 Task: Create a due date automation when advanced on, 2 days after a card is due add basic assigned only to me at 11:00 AM.
Action: Mouse moved to (1041, 86)
Screenshot: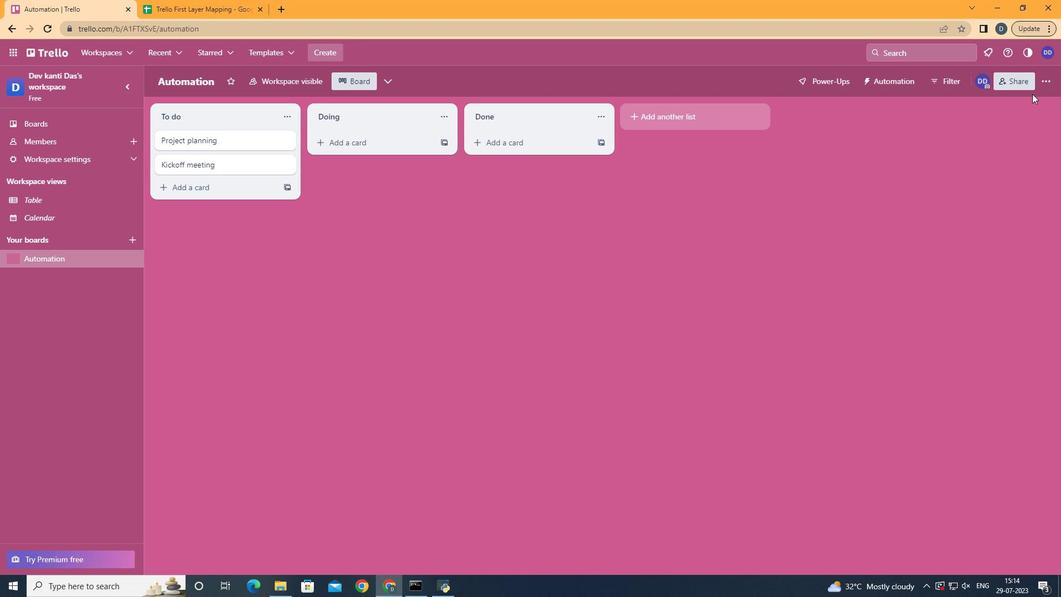 
Action: Mouse pressed left at (1041, 86)
Screenshot: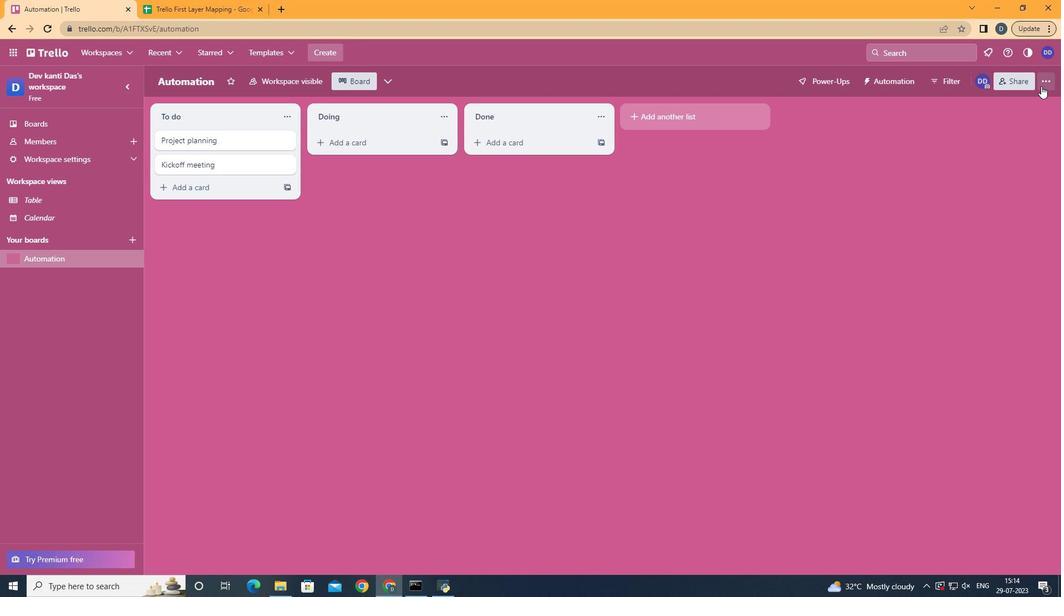
Action: Mouse moved to (954, 245)
Screenshot: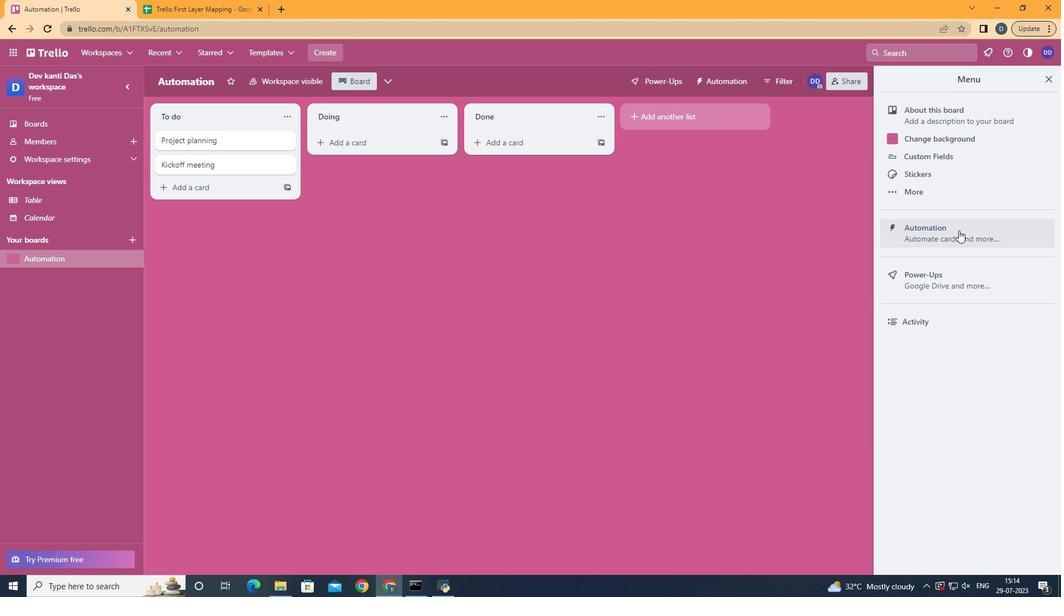 
Action: Mouse pressed left at (954, 245)
Screenshot: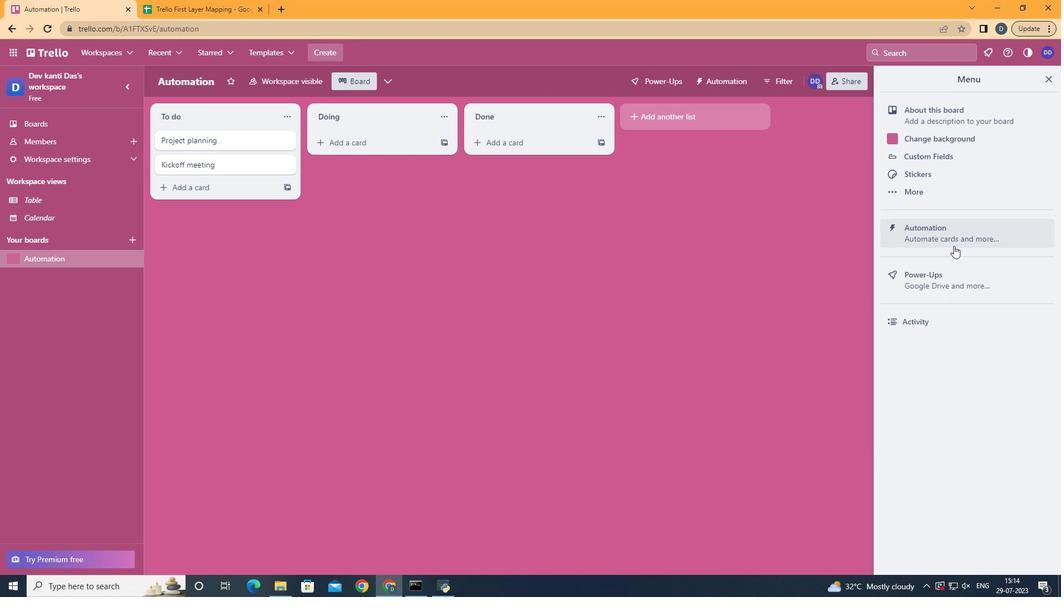 
Action: Mouse moved to (213, 224)
Screenshot: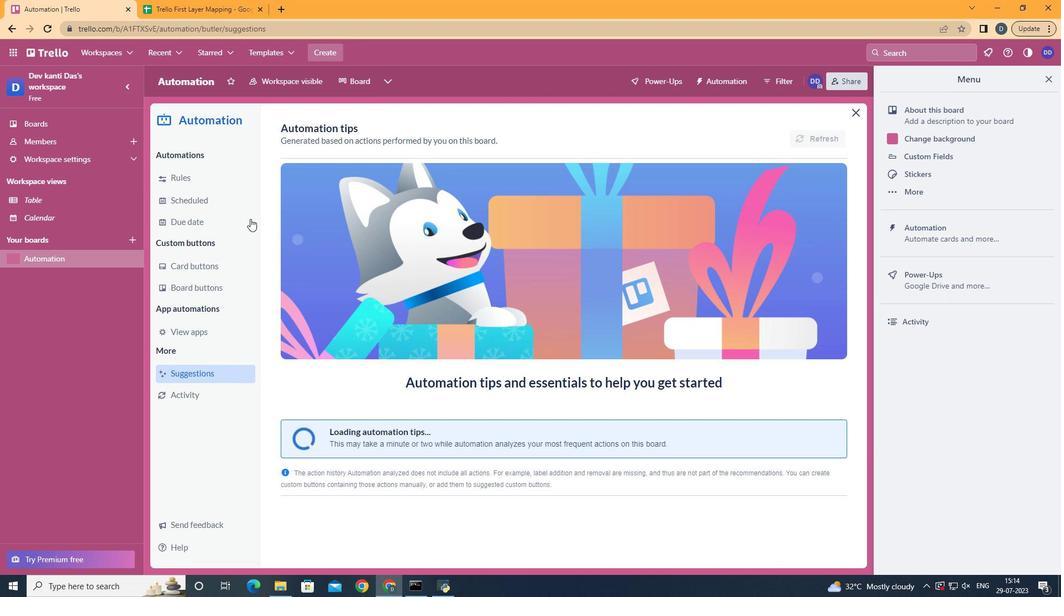 
Action: Mouse pressed left at (213, 224)
Screenshot: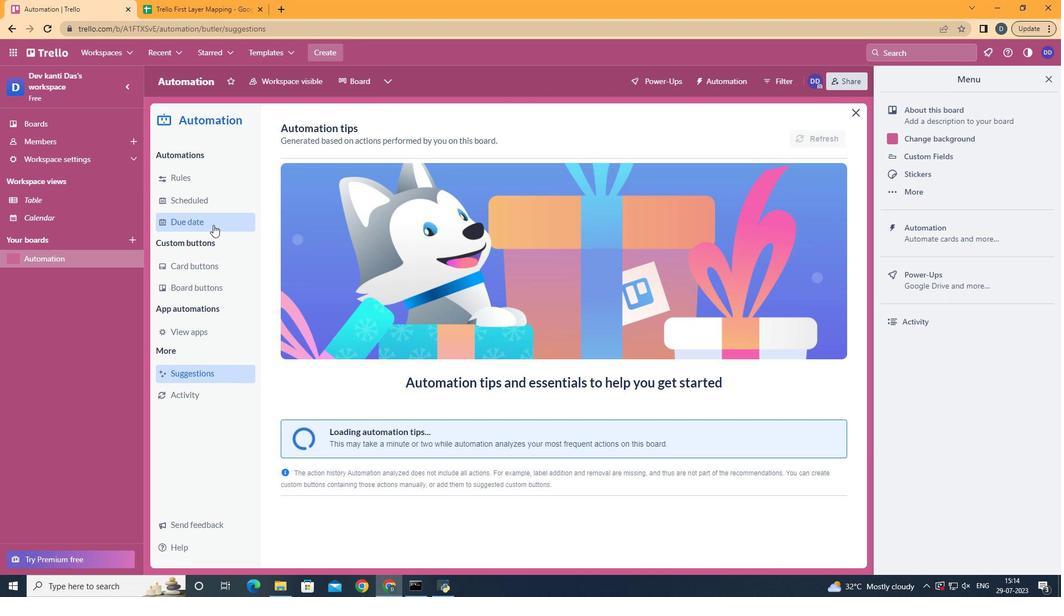 
Action: Mouse moved to (792, 134)
Screenshot: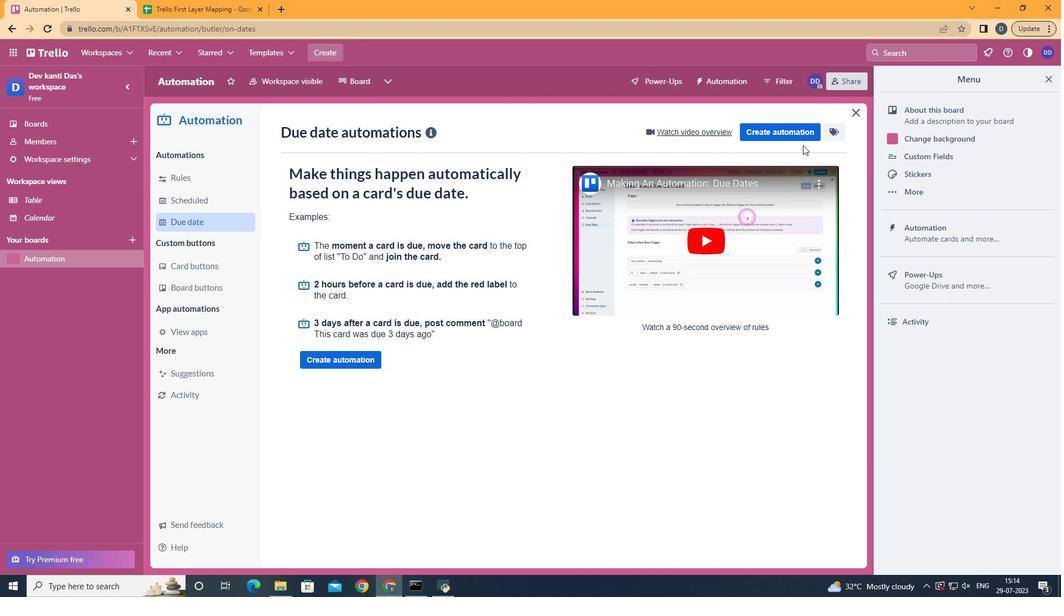 
Action: Mouse pressed left at (792, 134)
Screenshot: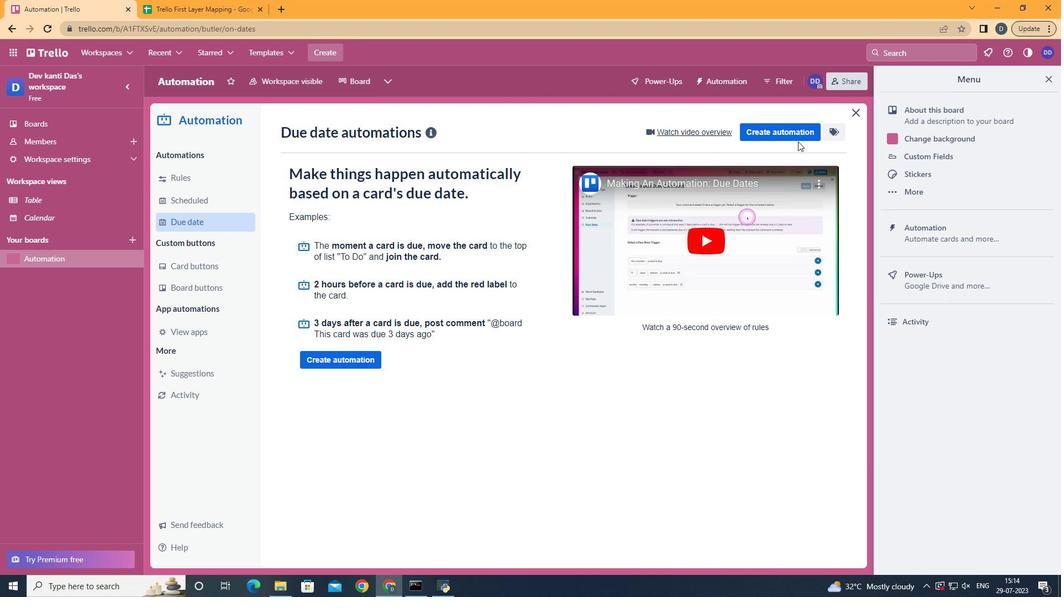 
Action: Mouse moved to (553, 232)
Screenshot: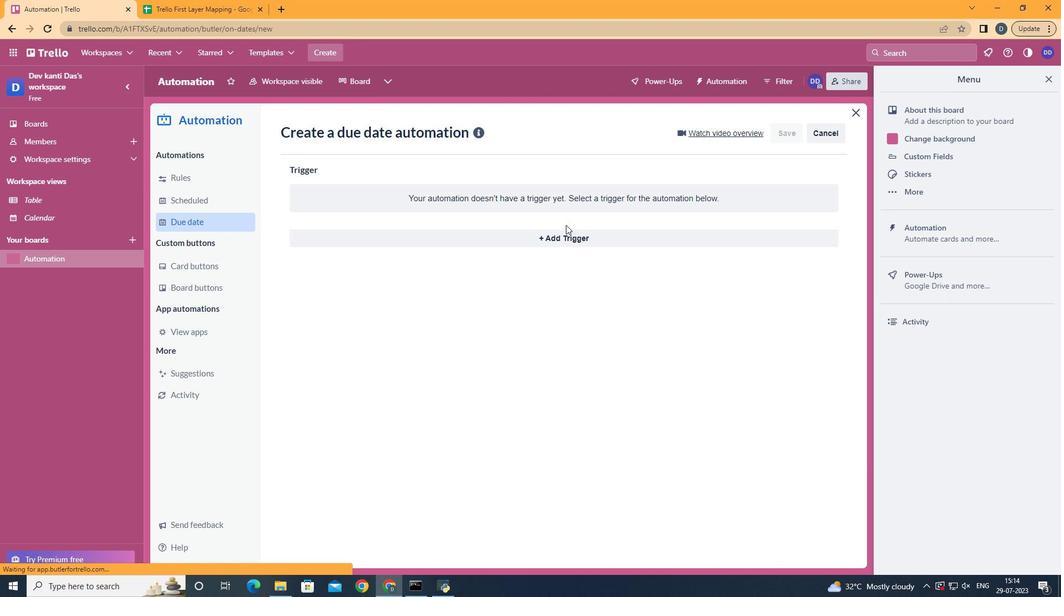 
Action: Mouse pressed left at (553, 232)
Screenshot: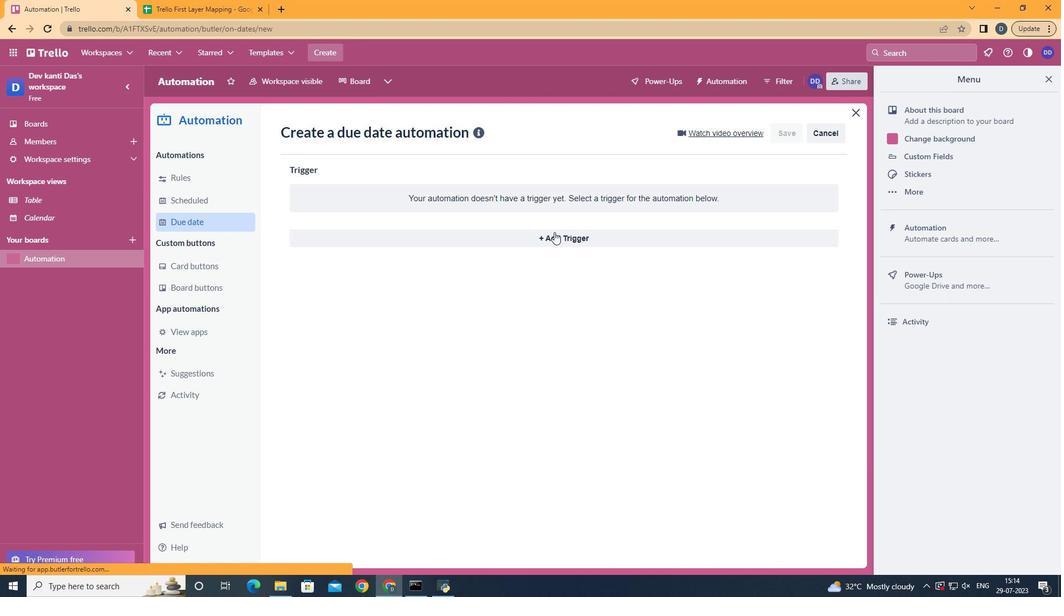 
Action: Mouse moved to (390, 452)
Screenshot: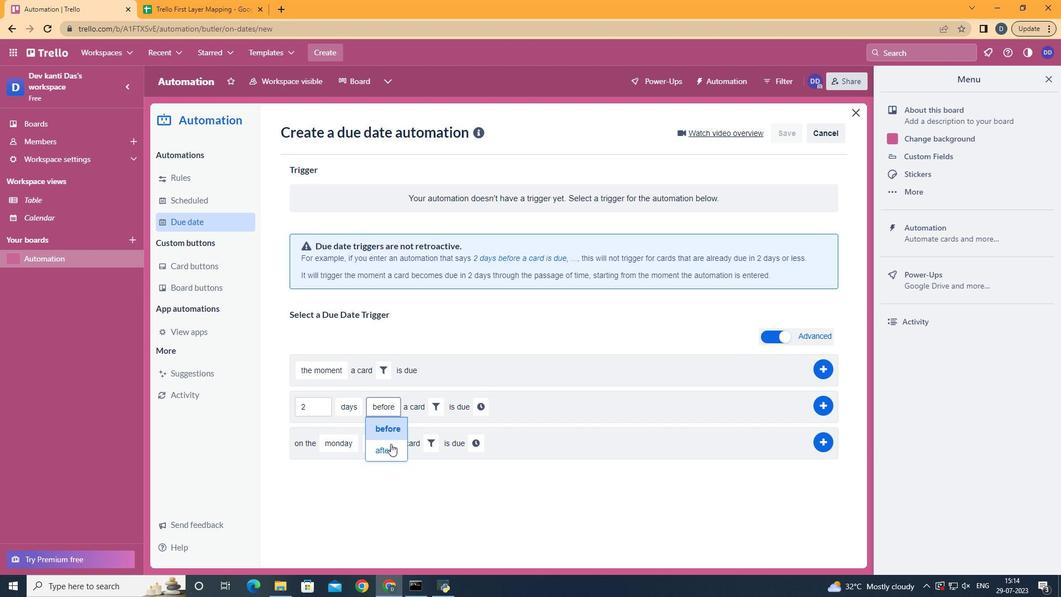
Action: Mouse pressed left at (390, 452)
Screenshot: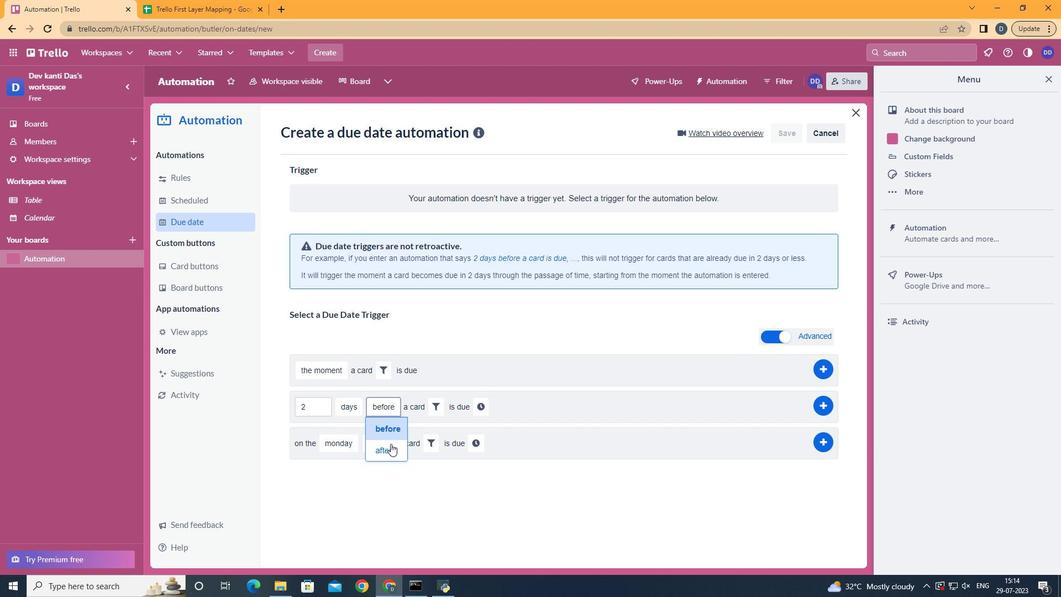 
Action: Mouse moved to (426, 414)
Screenshot: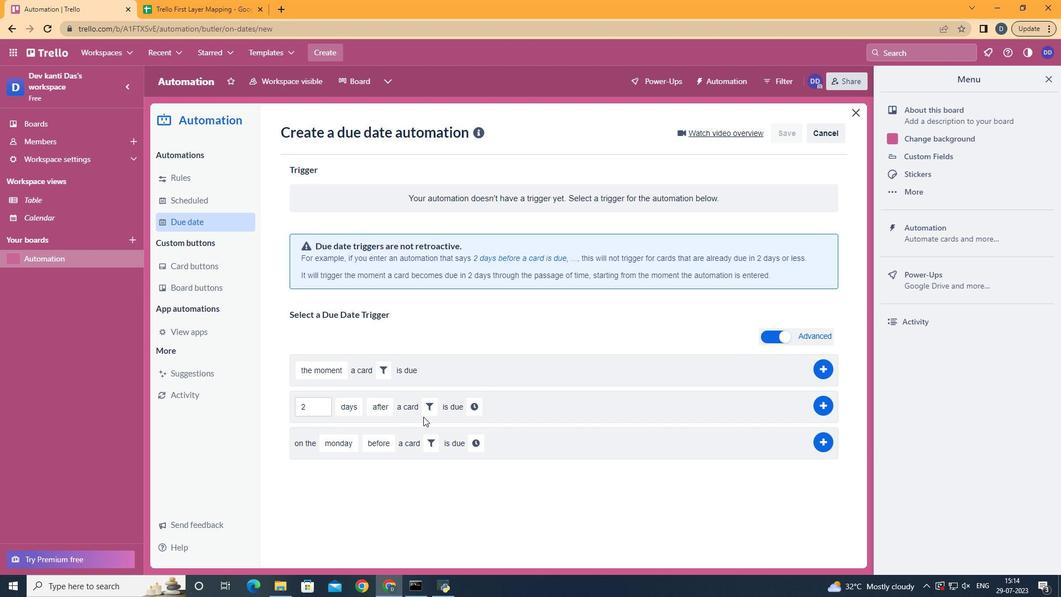 
Action: Mouse pressed left at (426, 414)
Screenshot: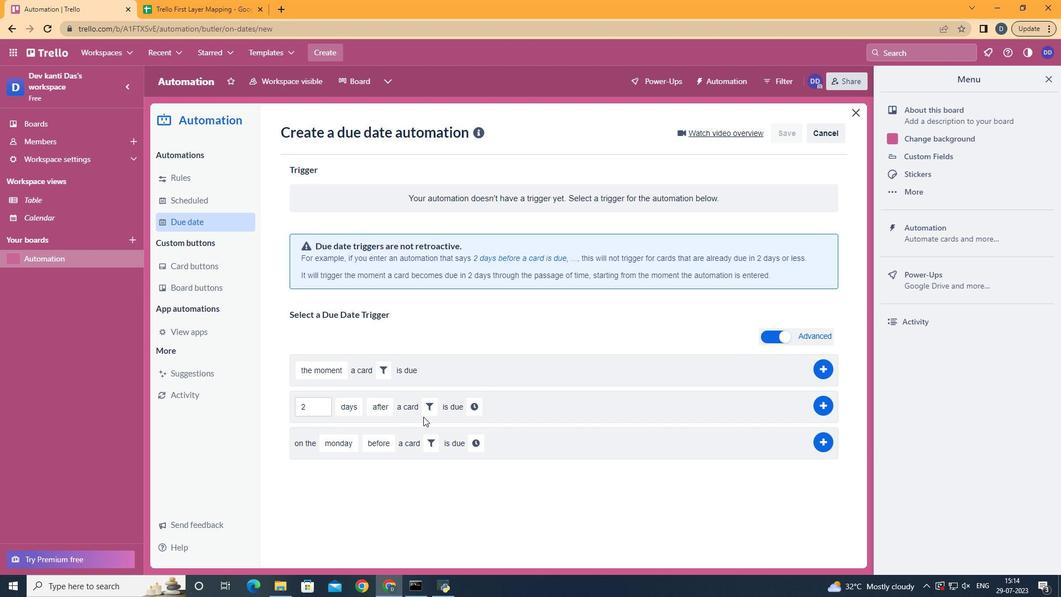 
Action: Mouse pressed left at (426, 414)
Screenshot: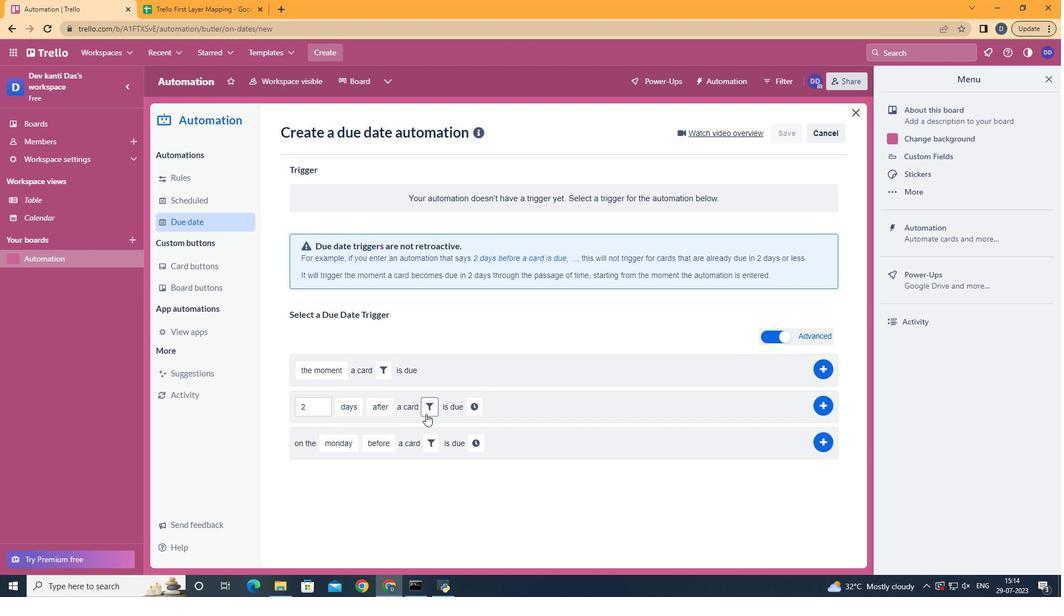 
Action: Mouse pressed left at (426, 414)
Screenshot: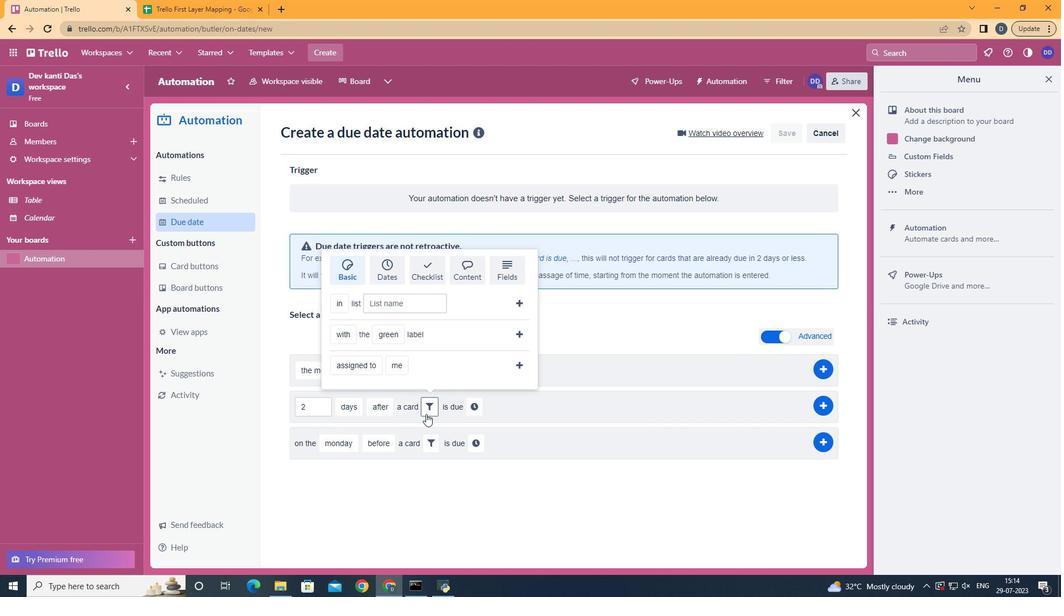 
Action: Mouse pressed left at (426, 414)
Screenshot: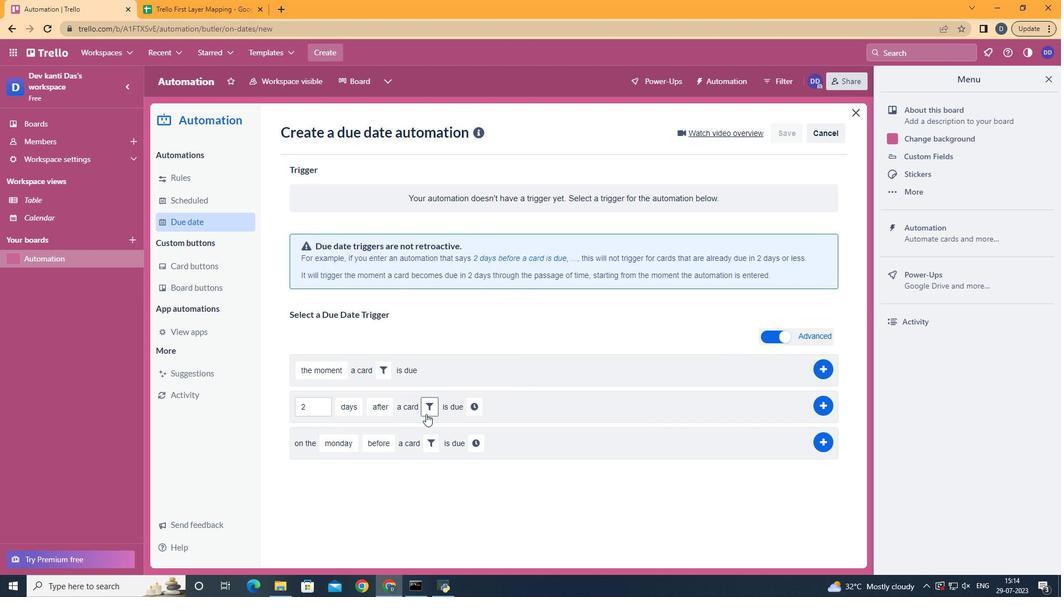 
Action: Mouse moved to (355, 363)
Screenshot: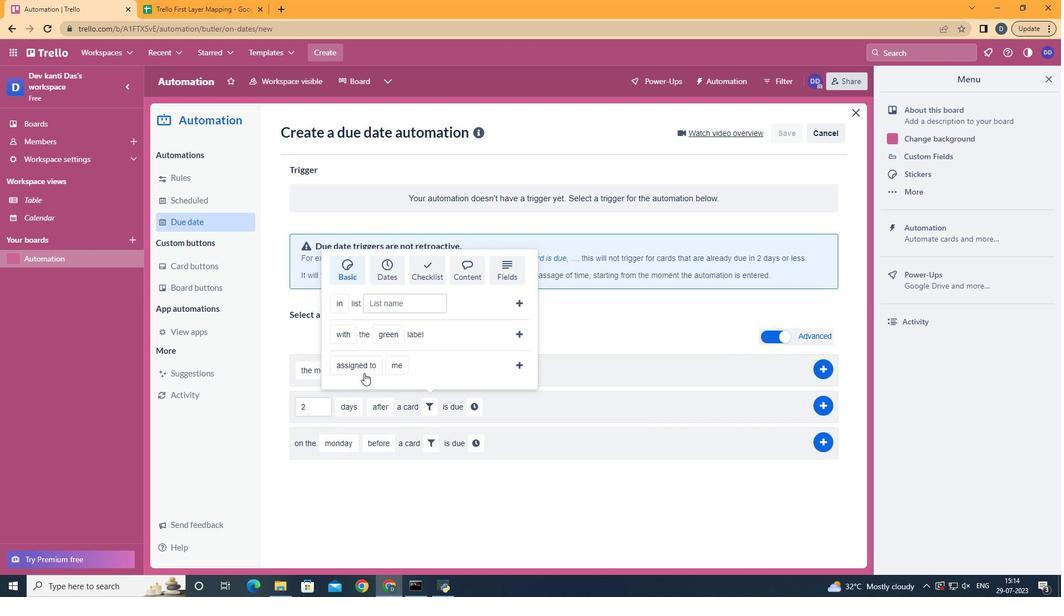 
Action: Mouse pressed left at (355, 363)
Screenshot: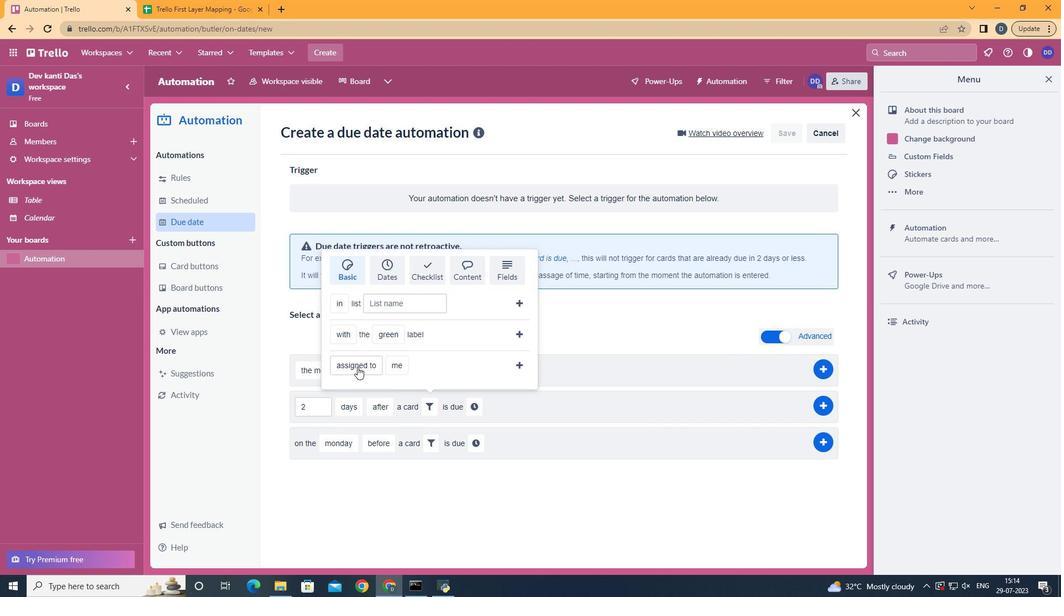 
Action: Mouse moved to (380, 410)
Screenshot: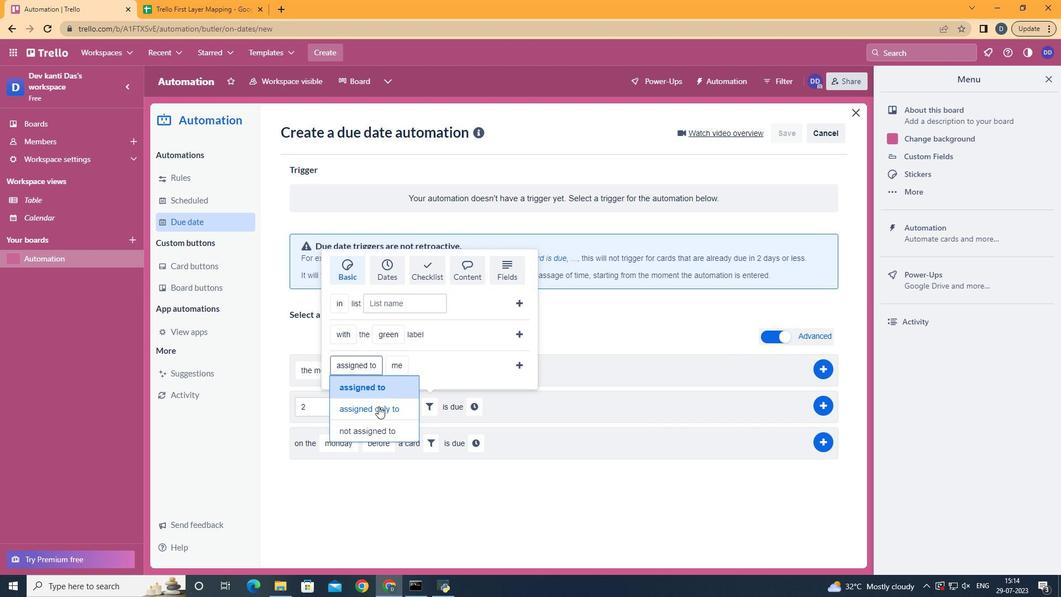 
Action: Mouse pressed left at (380, 410)
Screenshot: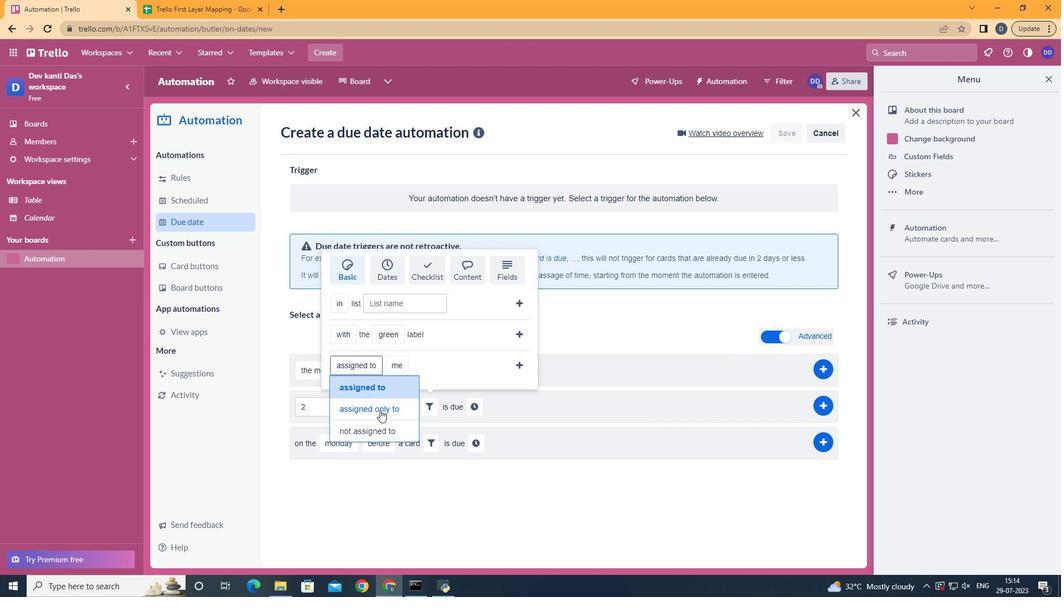 
Action: Mouse moved to (417, 386)
Screenshot: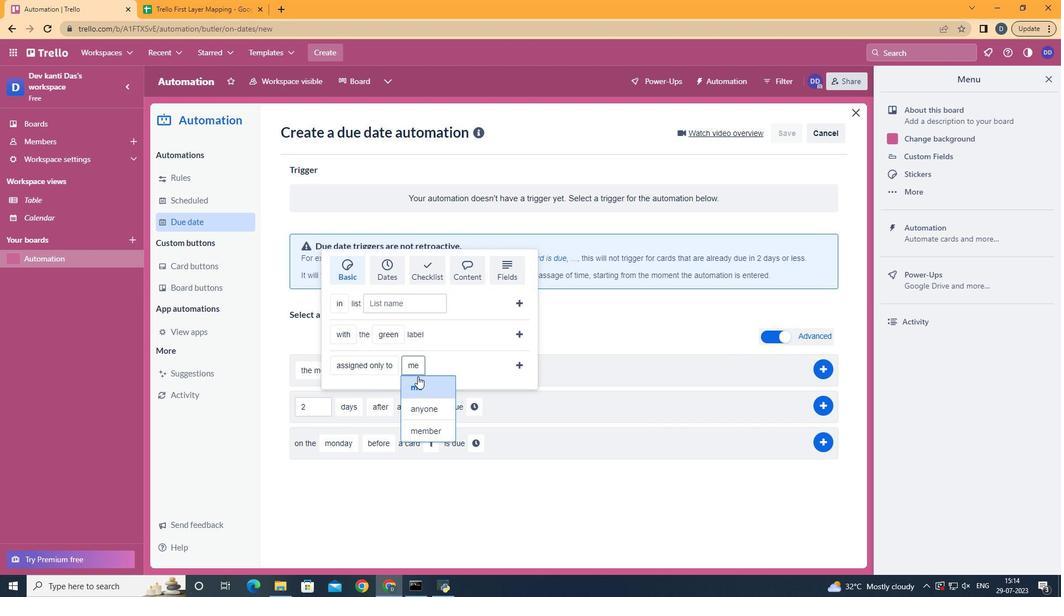 
Action: Mouse pressed left at (417, 386)
Screenshot: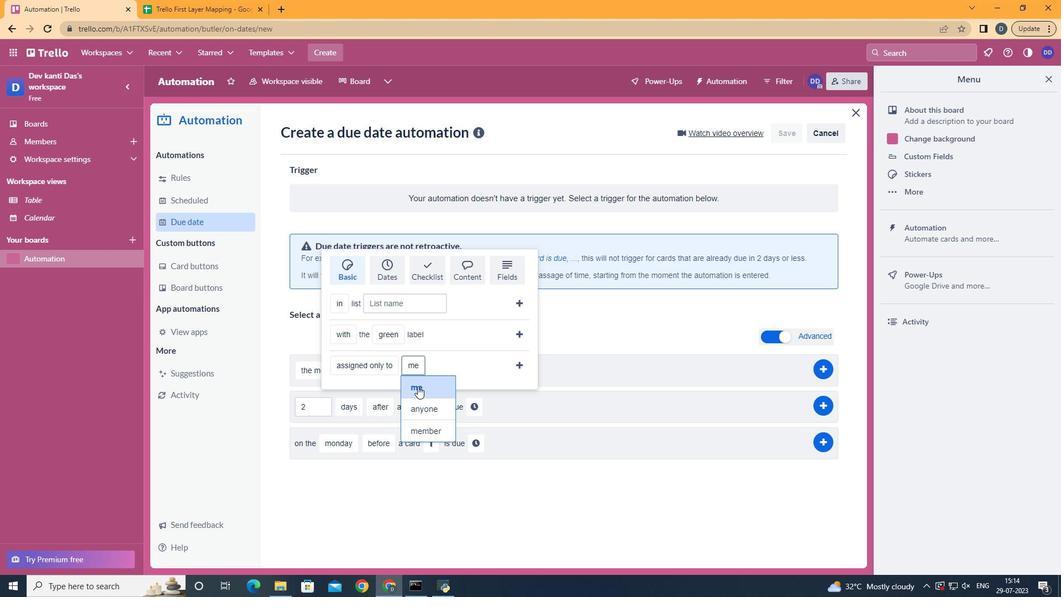 
Action: Mouse moved to (519, 365)
Screenshot: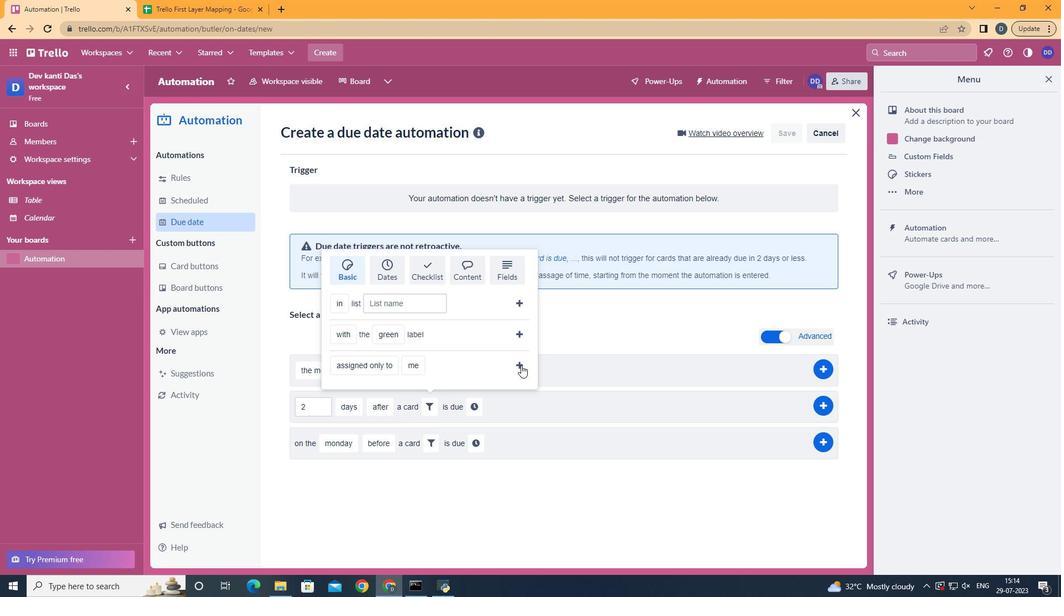 
Action: Mouse pressed left at (519, 365)
Screenshot: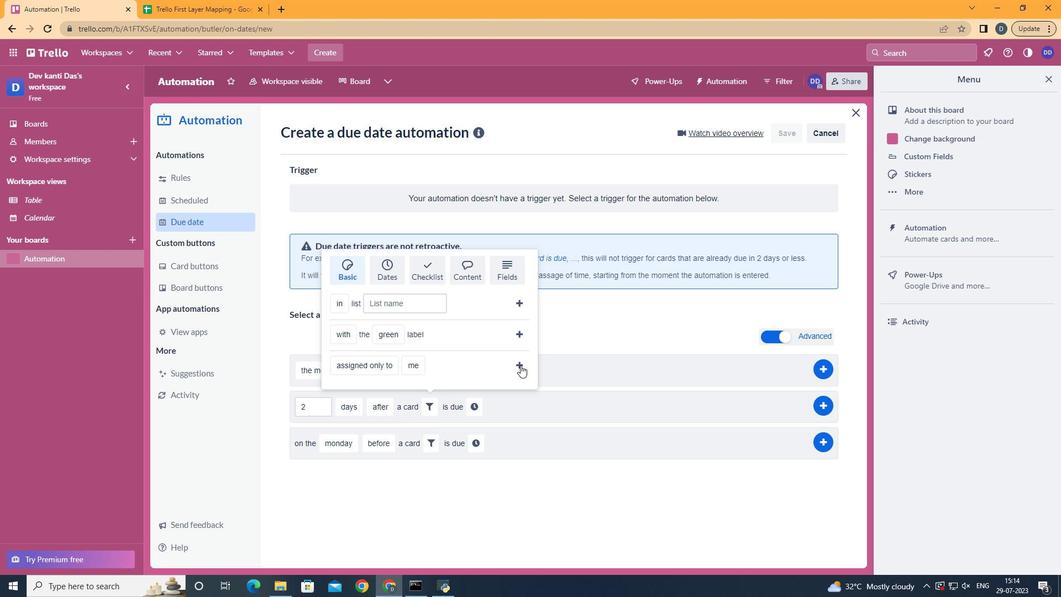 
Action: Mouse moved to (569, 409)
Screenshot: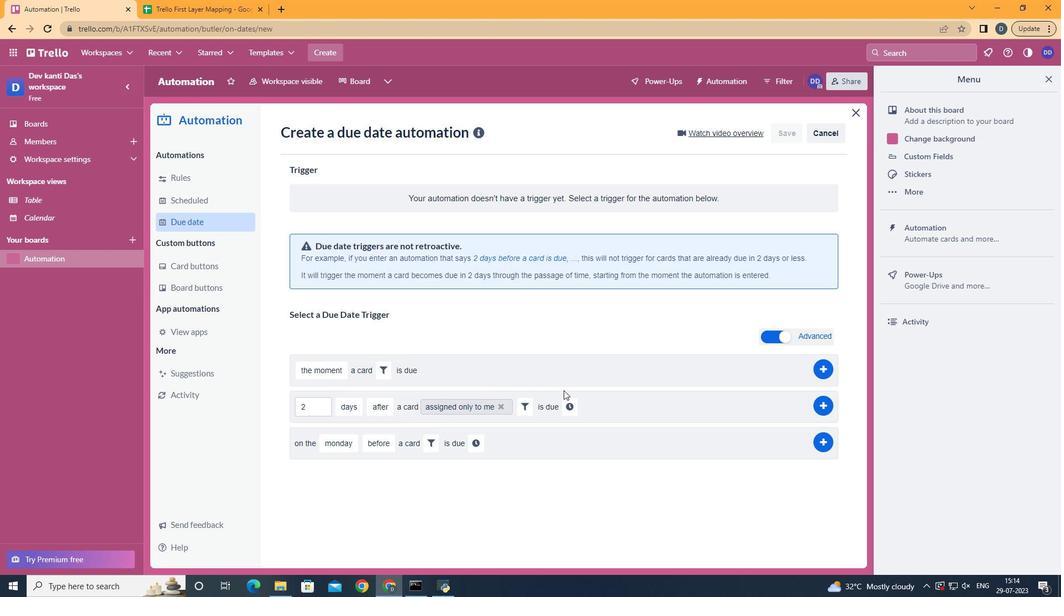 
Action: Mouse pressed left at (569, 409)
Screenshot: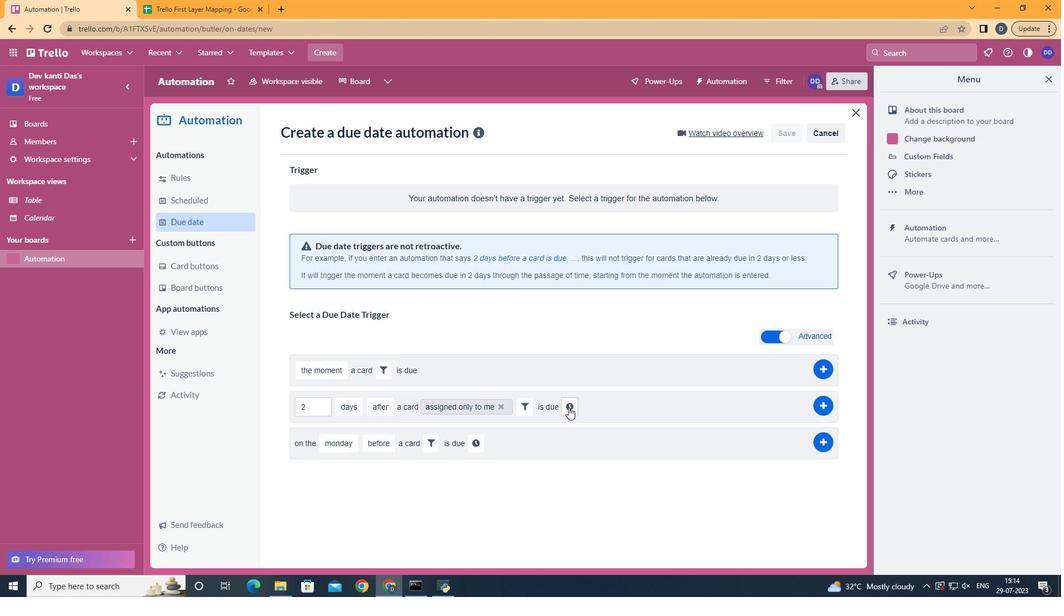 
Action: Mouse moved to (604, 406)
Screenshot: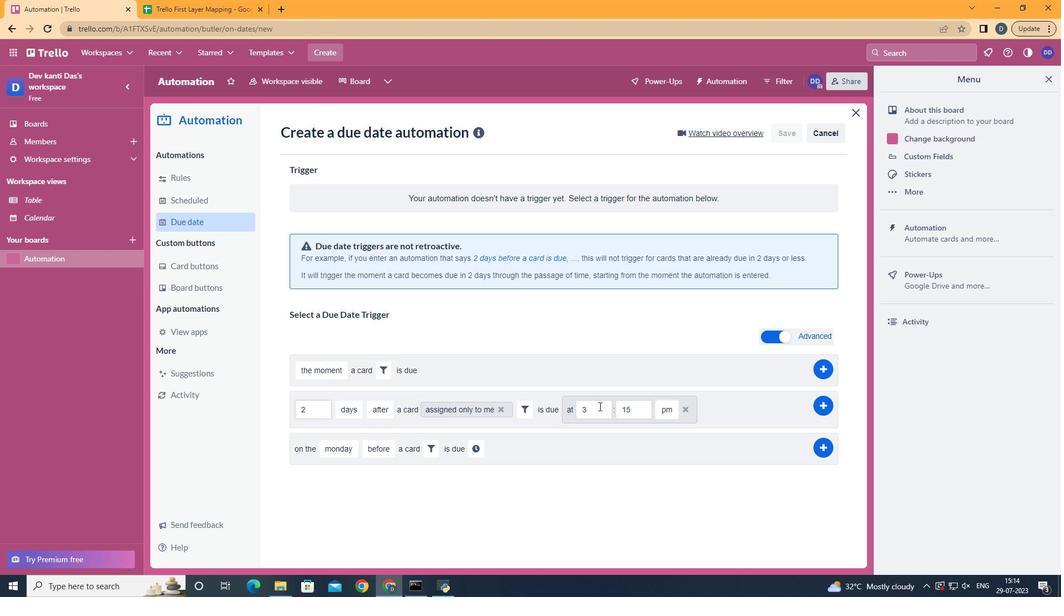 
Action: Mouse pressed left at (604, 406)
Screenshot: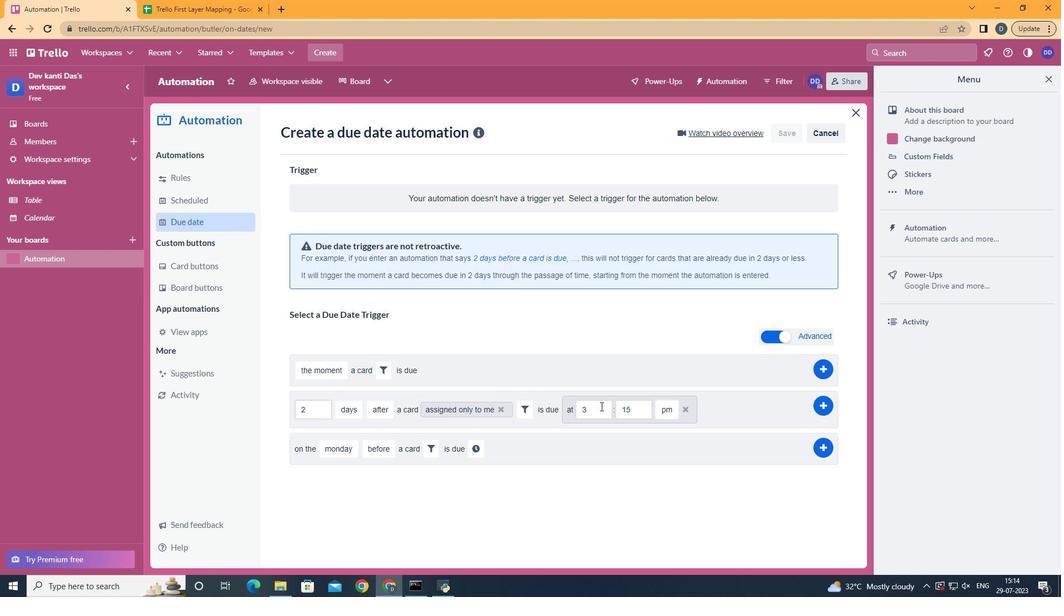 
Action: Key pressed <Key.backspace>11
Screenshot: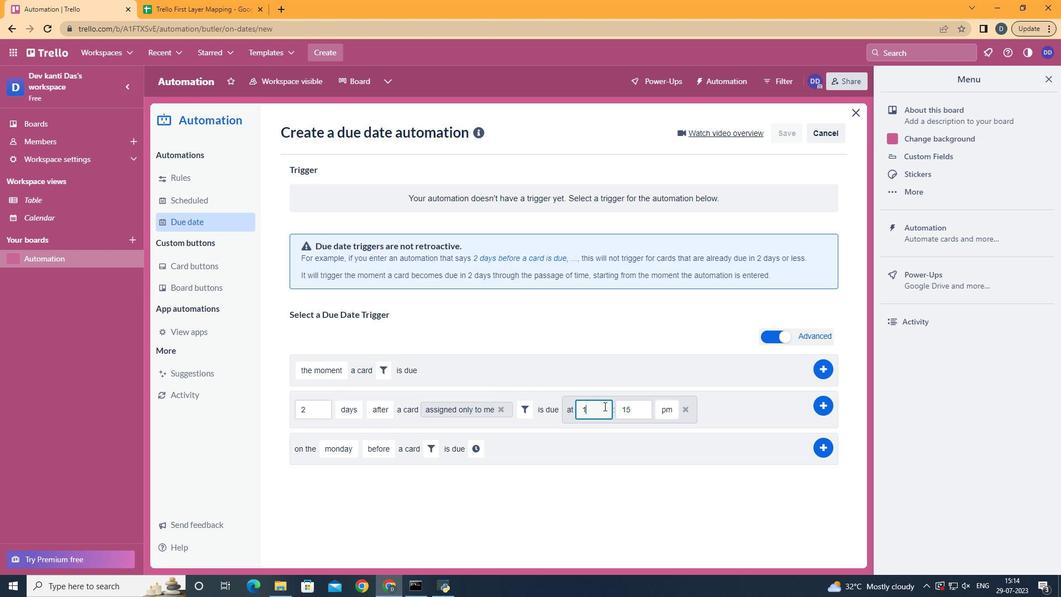 
Action: Mouse moved to (640, 412)
Screenshot: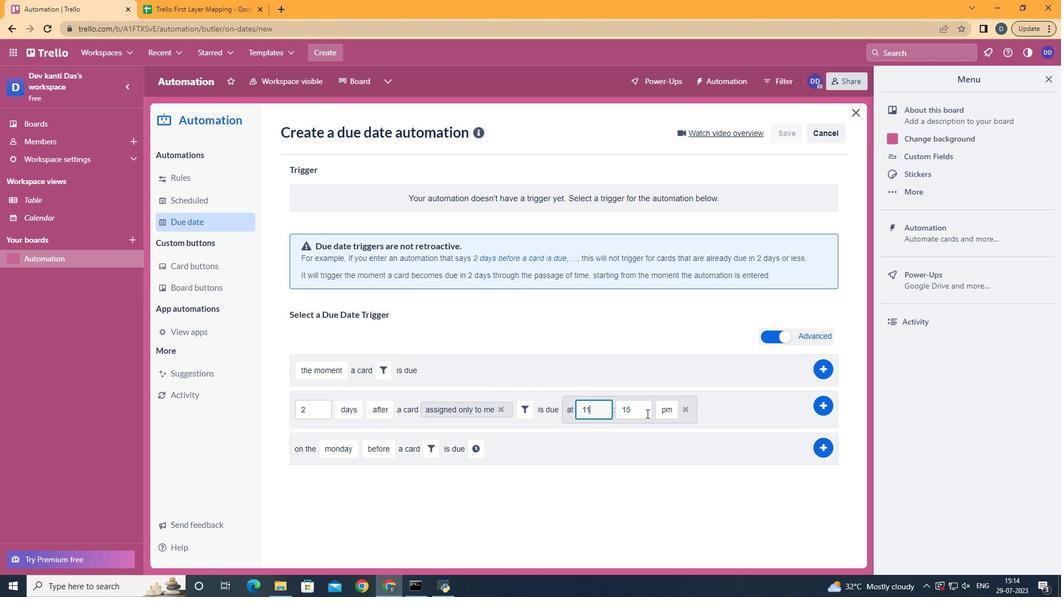 
Action: Mouse pressed left at (640, 412)
Screenshot: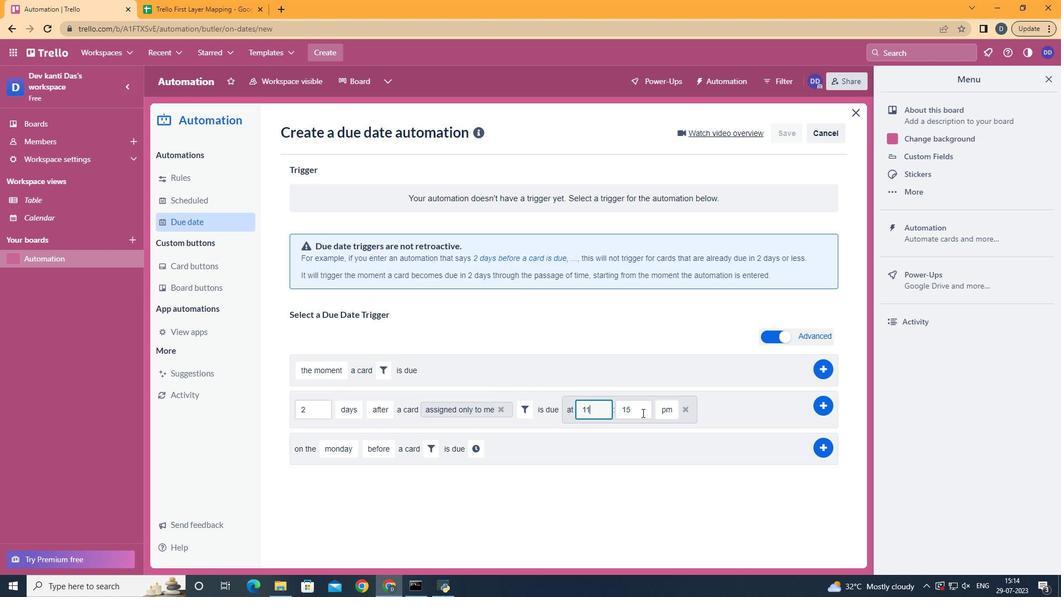 
Action: Key pressed <Key.backspace><Key.backspace>00
Screenshot: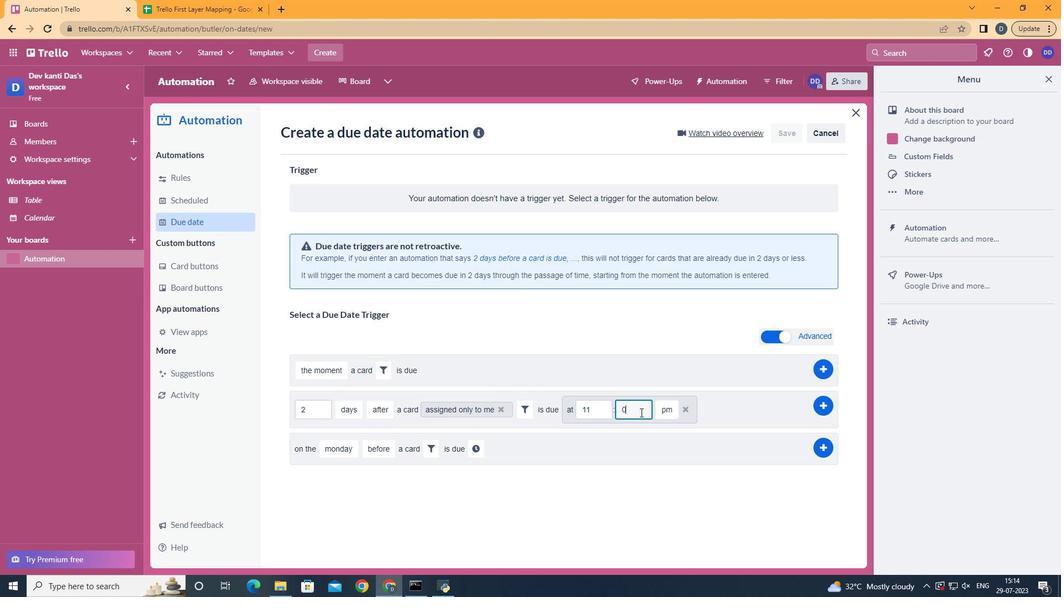 
Action: Mouse moved to (669, 431)
Screenshot: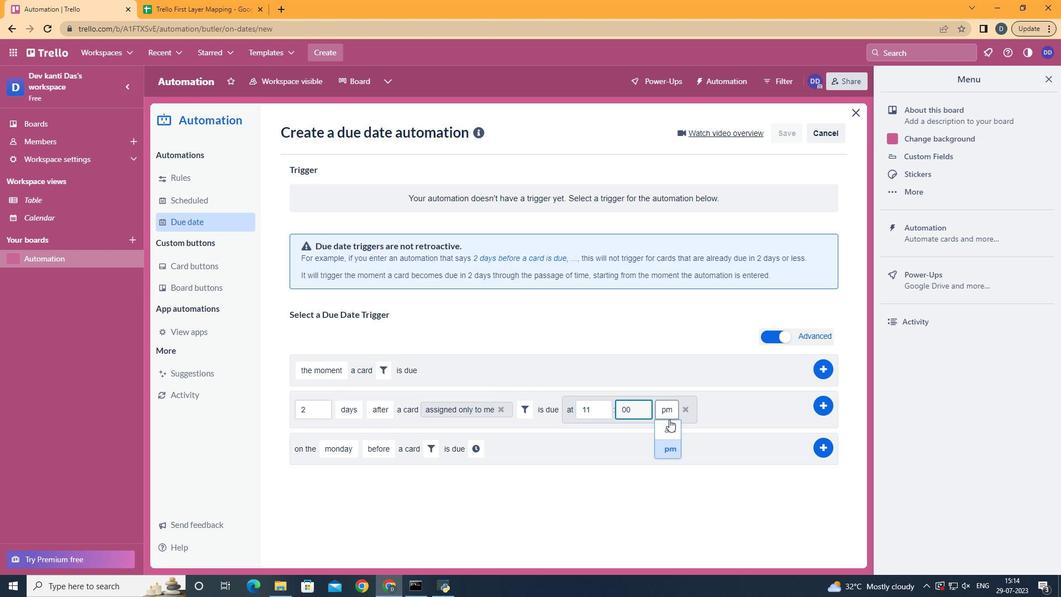 
Action: Mouse pressed left at (669, 431)
Screenshot: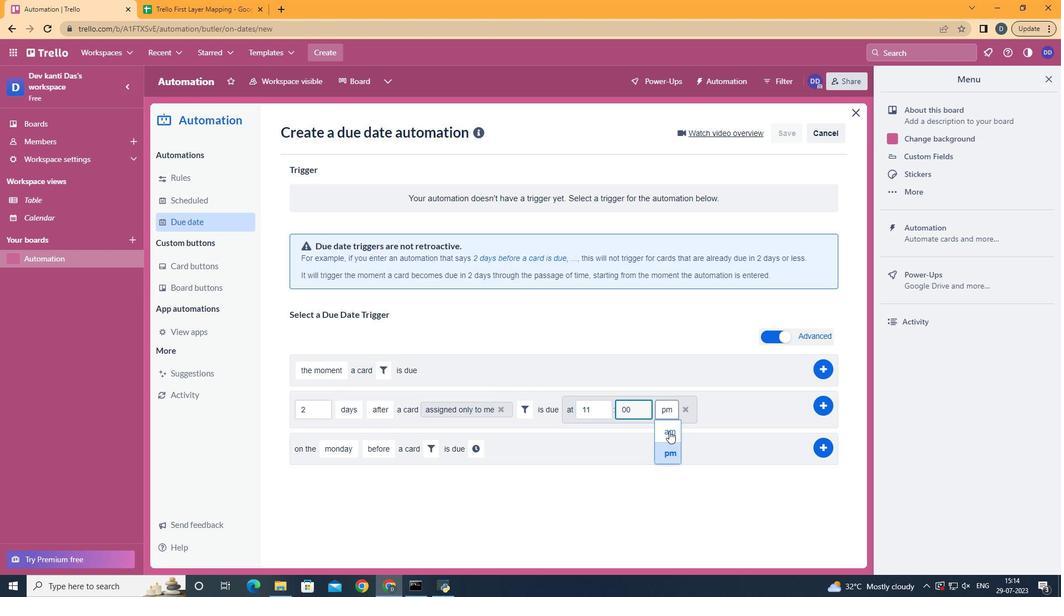 
